 Task: Create a sub task System Test and UAT for the task  Implement a new cloud-based project accounting system for a company in the project BayTech , assign it to team member softage.2@softage.net and update the status of the sub task to  Completed , set the priority of the sub task to High
Action: Mouse moved to (569, 310)
Screenshot: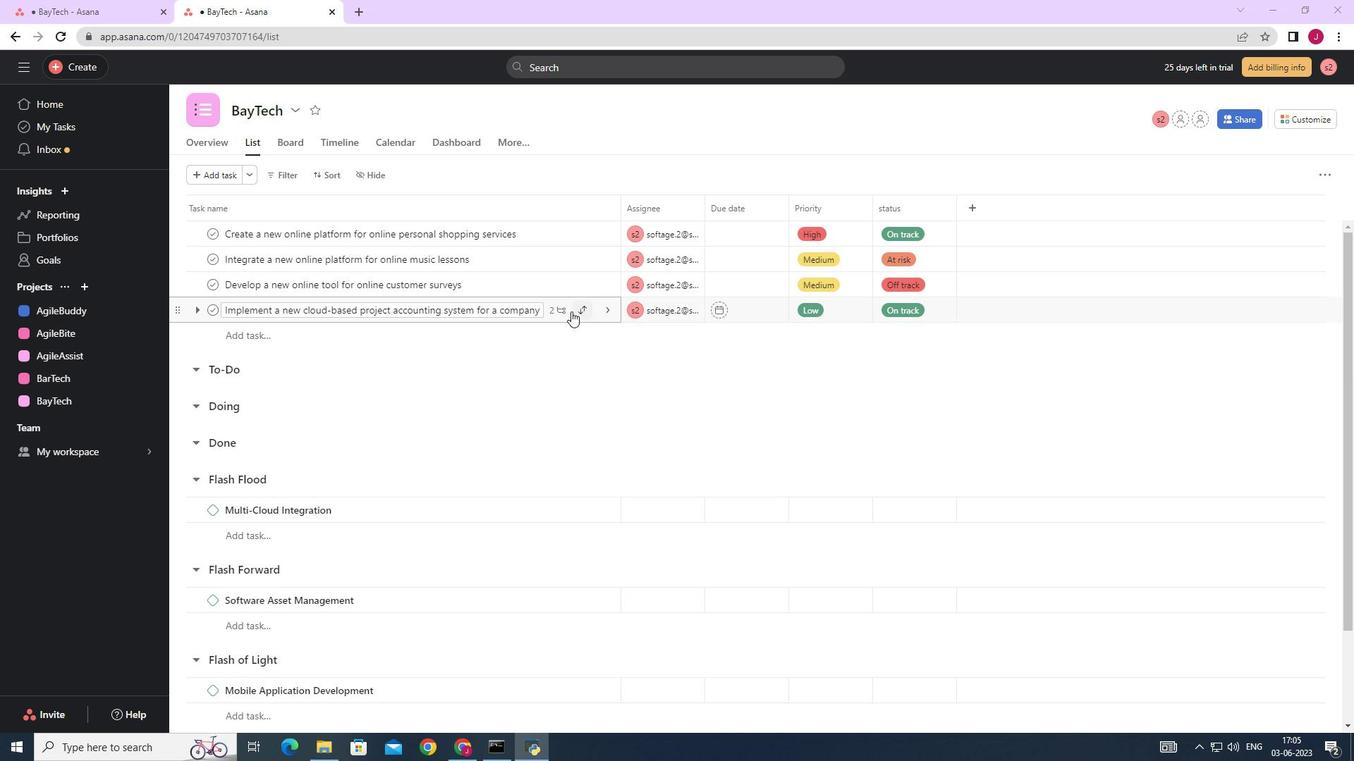 
Action: Mouse pressed left at (569, 310)
Screenshot: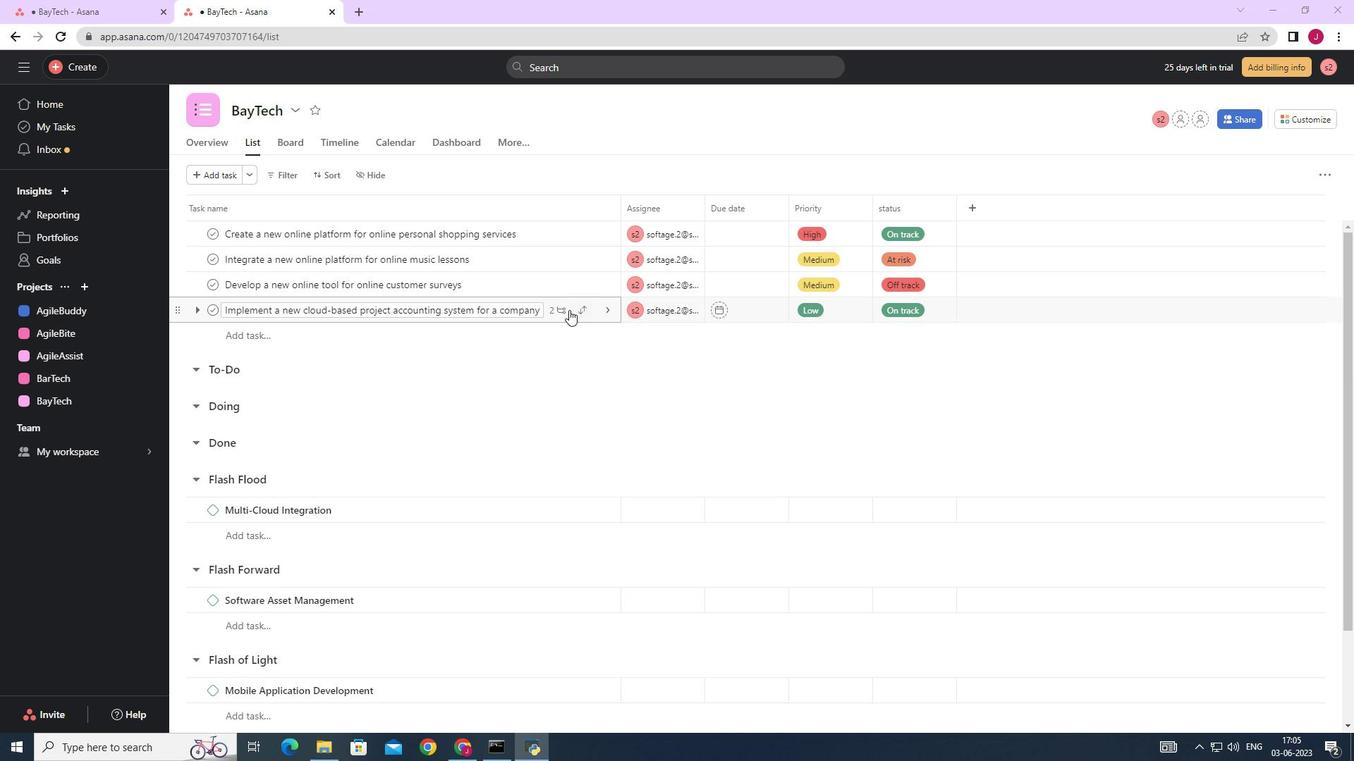 
Action: Mouse moved to (949, 494)
Screenshot: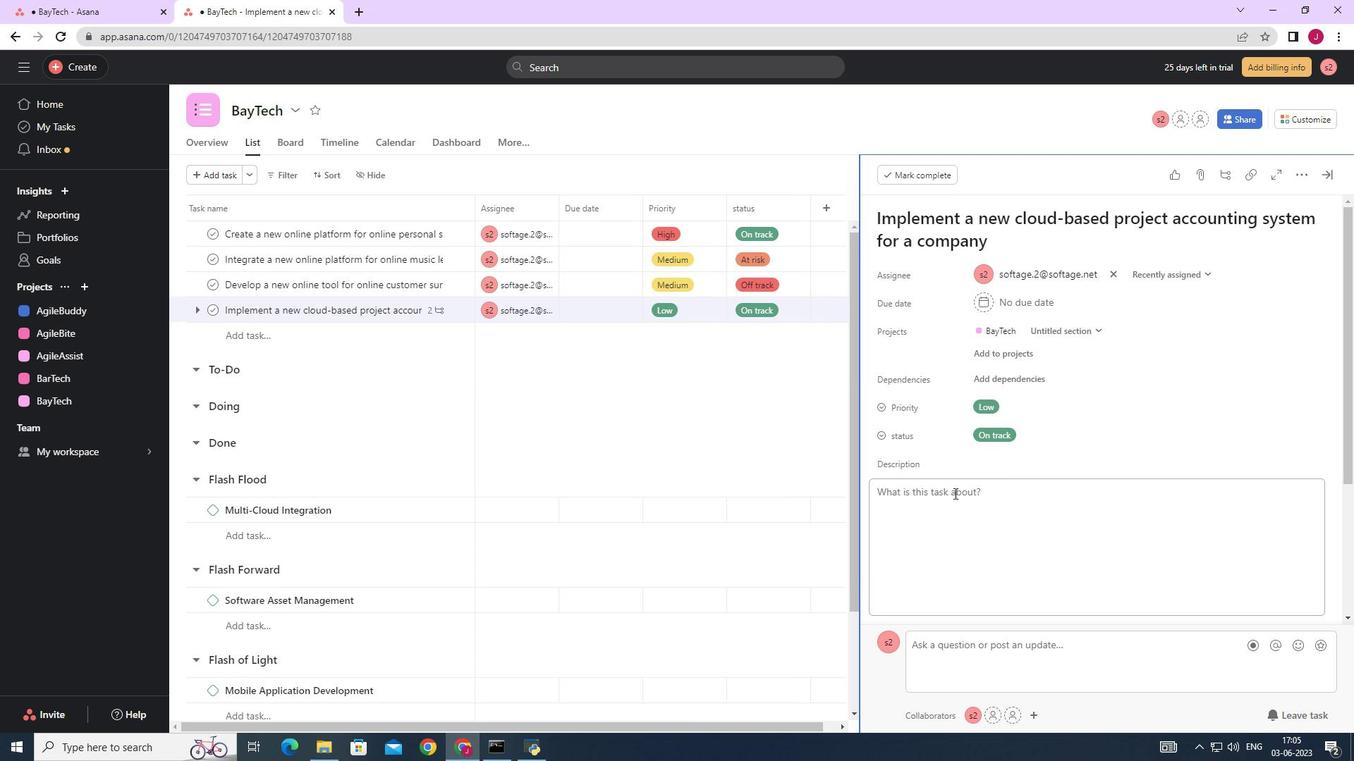 
Action: Mouse scrolled (949, 493) with delta (0, 0)
Screenshot: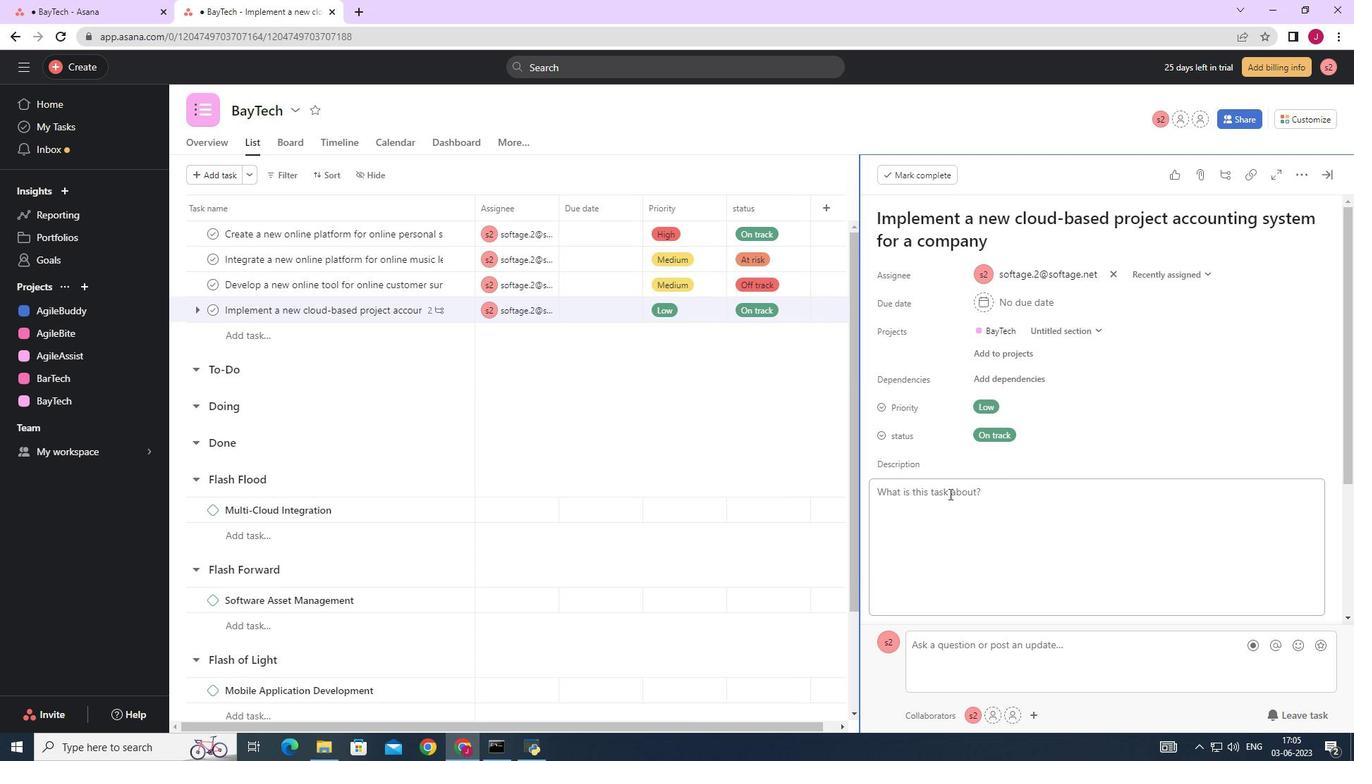 
Action: Mouse scrolled (949, 493) with delta (0, 0)
Screenshot: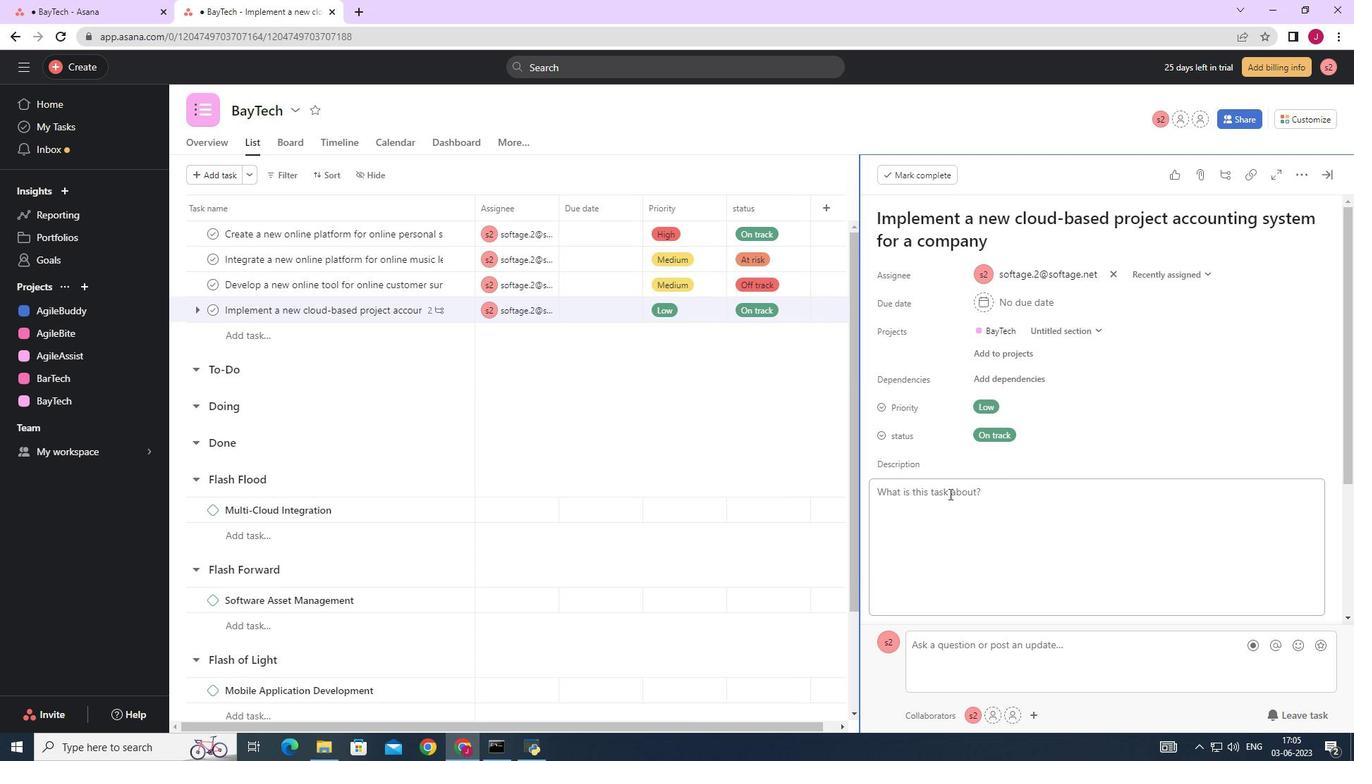 
Action: Mouse scrolled (949, 493) with delta (0, 0)
Screenshot: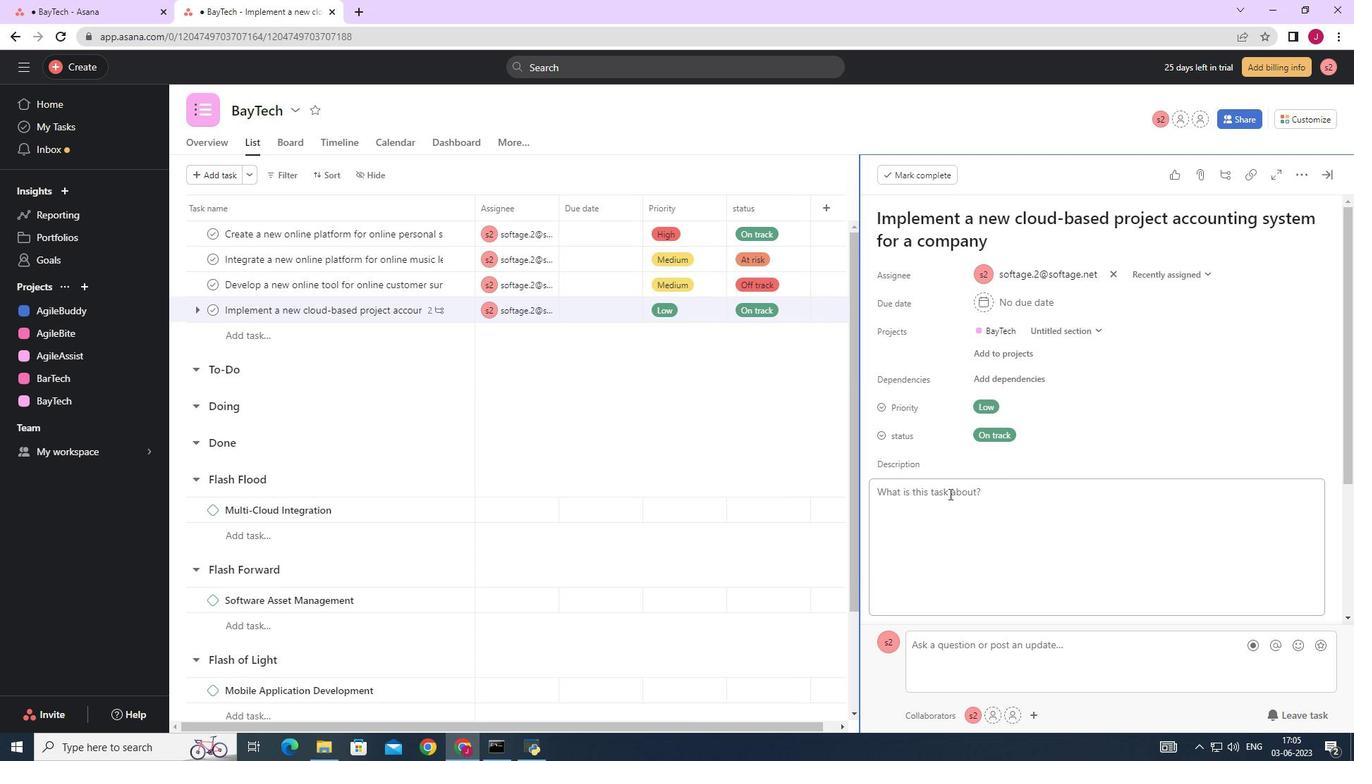 
Action: Mouse moved to (926, 509)
Screenshot: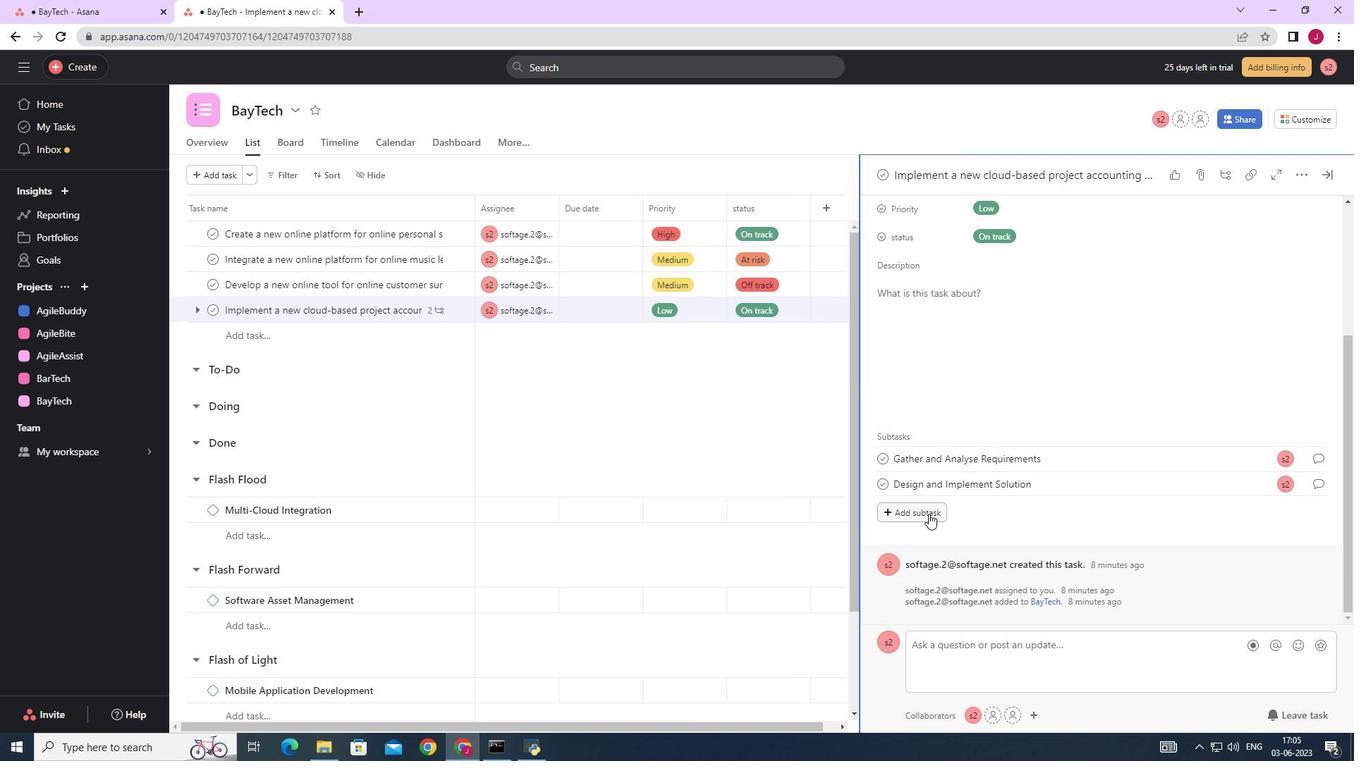
Action: Mouse pressed left at (926, 509)
Screenshot: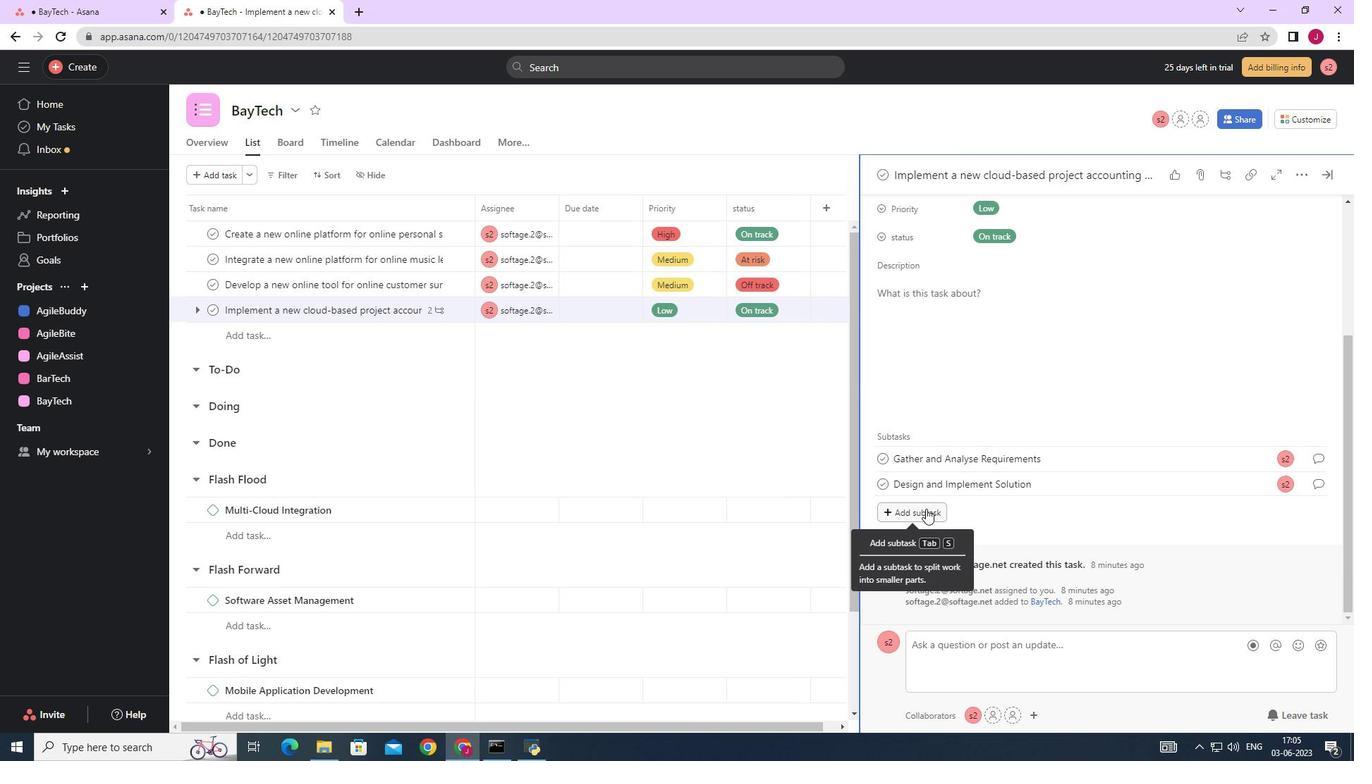 
Action: Mouse moved to (897, 483)
Screenshot: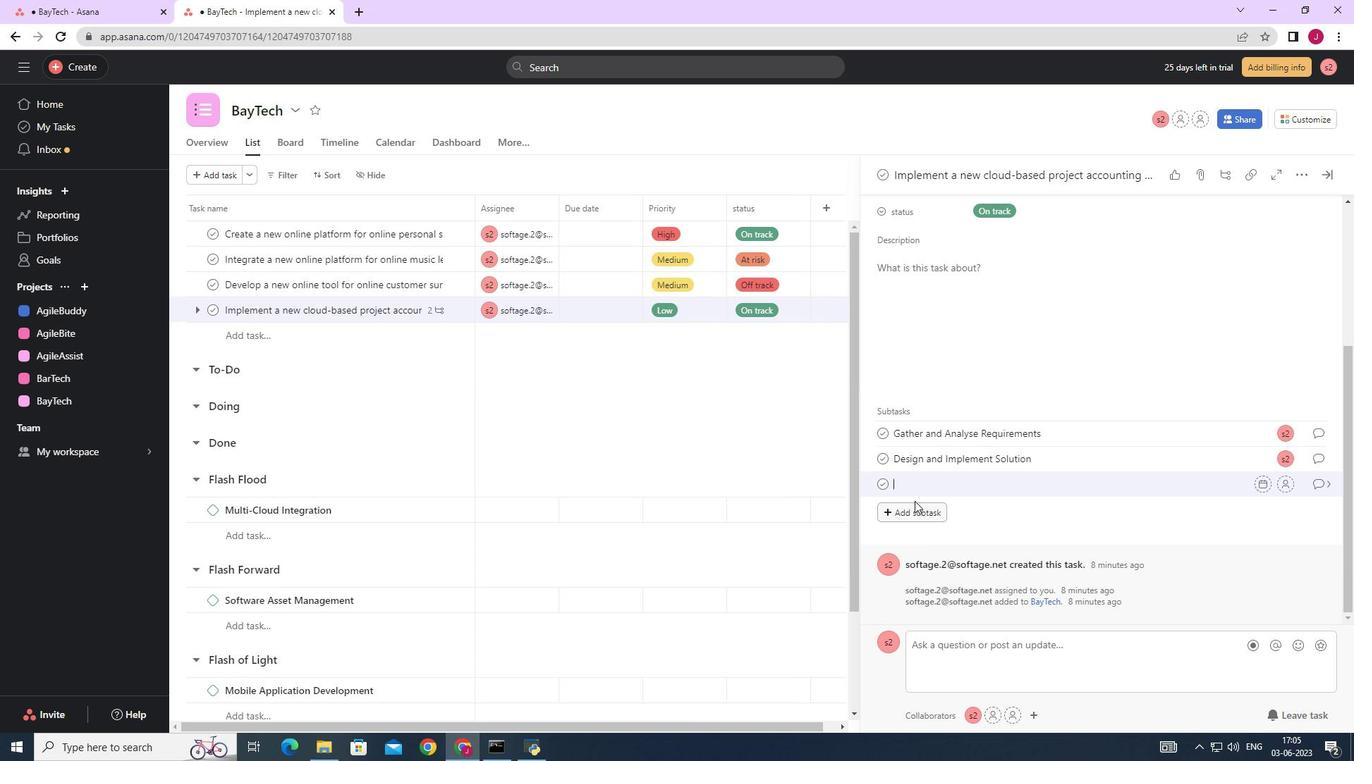 
Action: Key pressed <Key.caps_lock>S<Key.caps_lock>ystem<Key.space><Key.caps_lock>T<Key.caps_lock>est<Key.space><Key.caps_lock><Key.caps_lock>ab<Key.backspace>nd<Key.space><Key.caps_lock>UAT
Screenshot: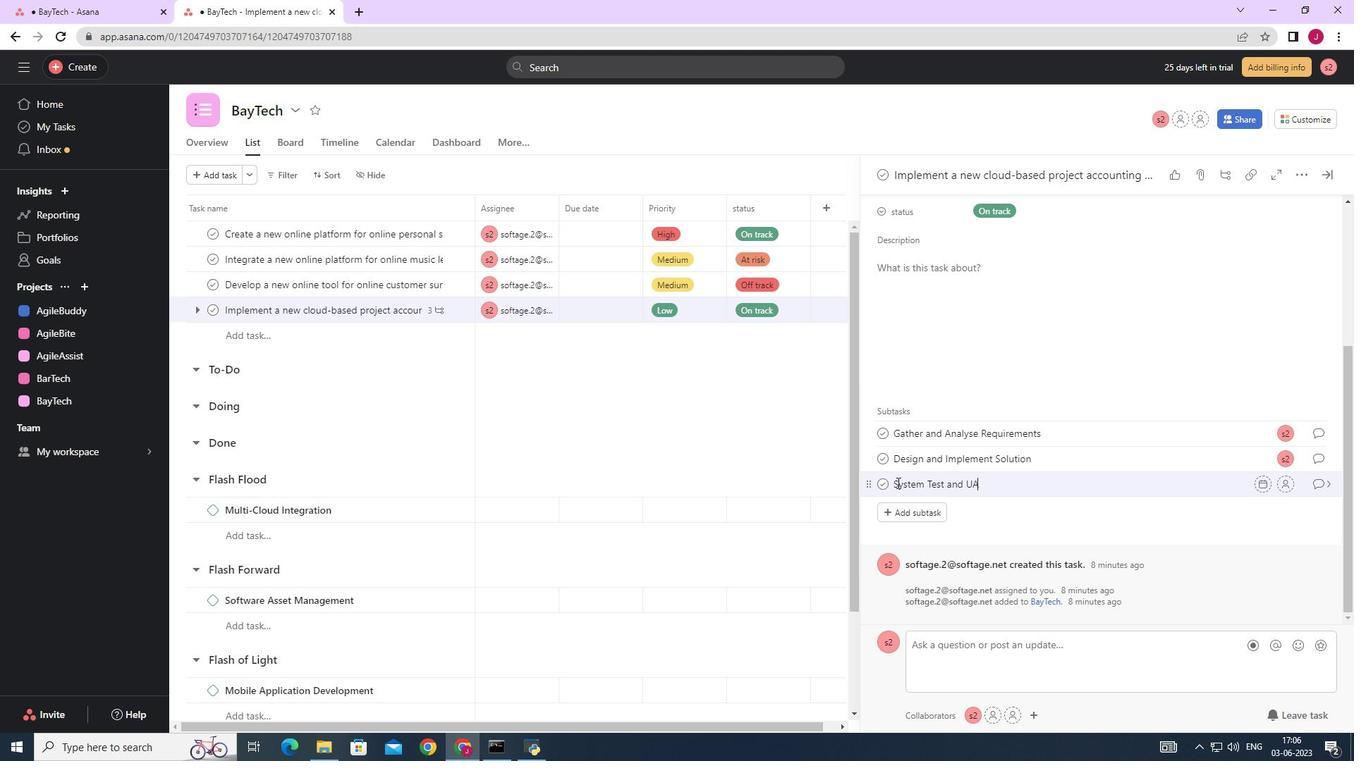 
Action: Mouse moved to (1288, 482)
Screenshot: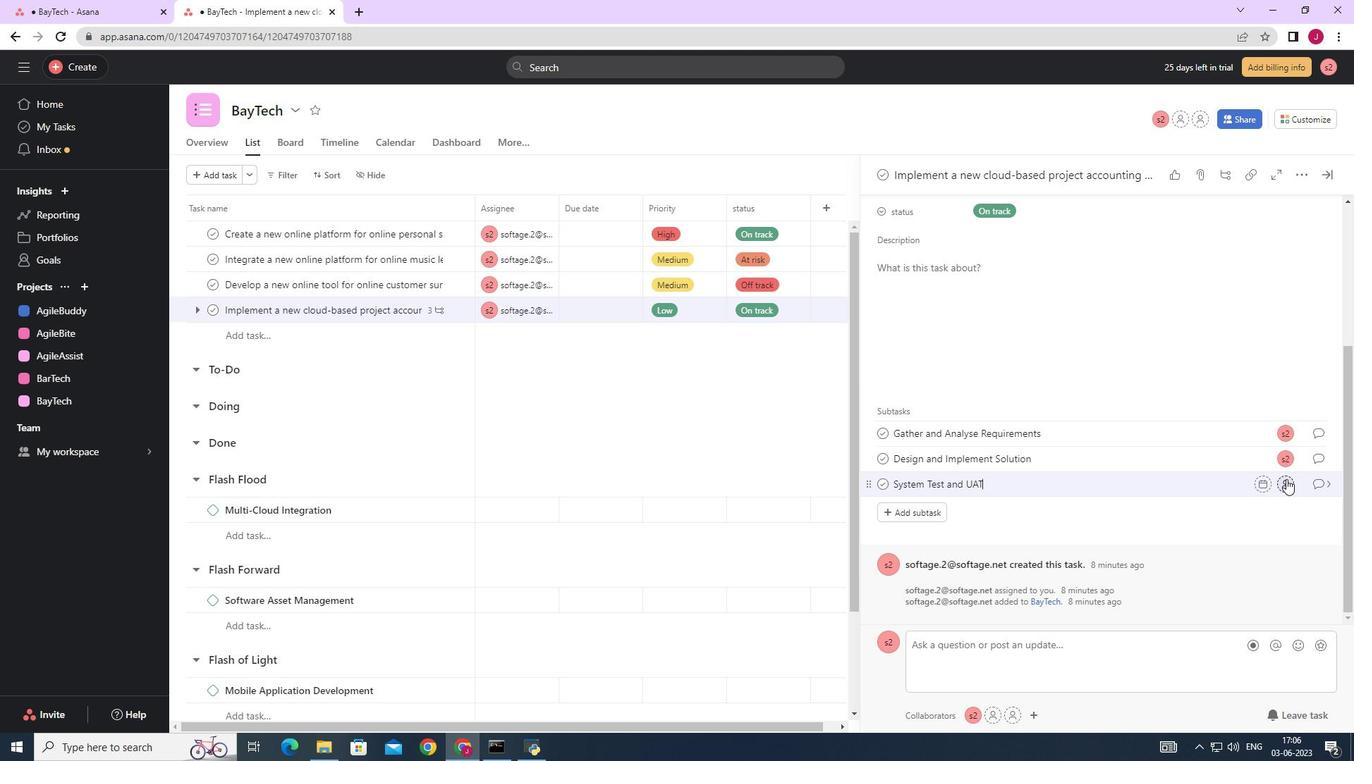 
Action: Mouse pressed left at (1288, 482)
Screenshot: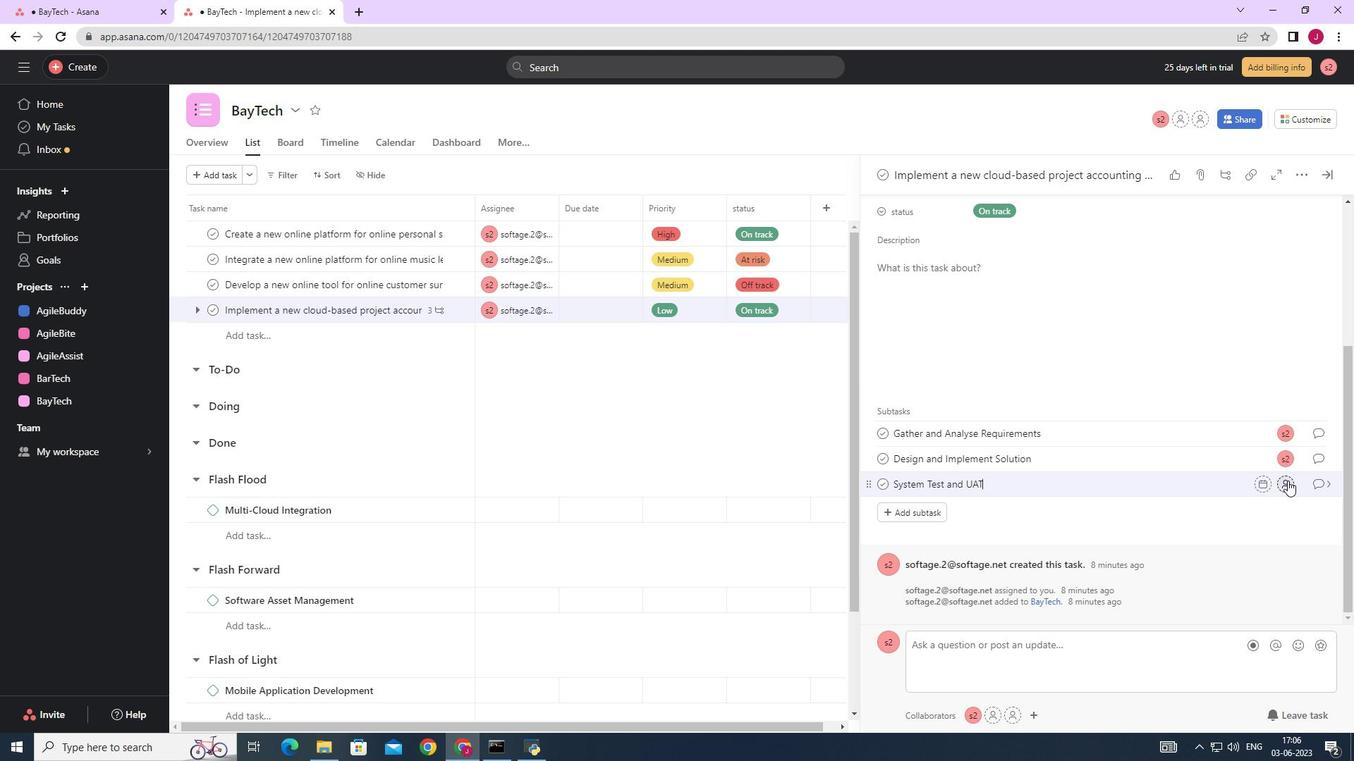 
Action: Mouse moved to (1191, 473)
Screenshot: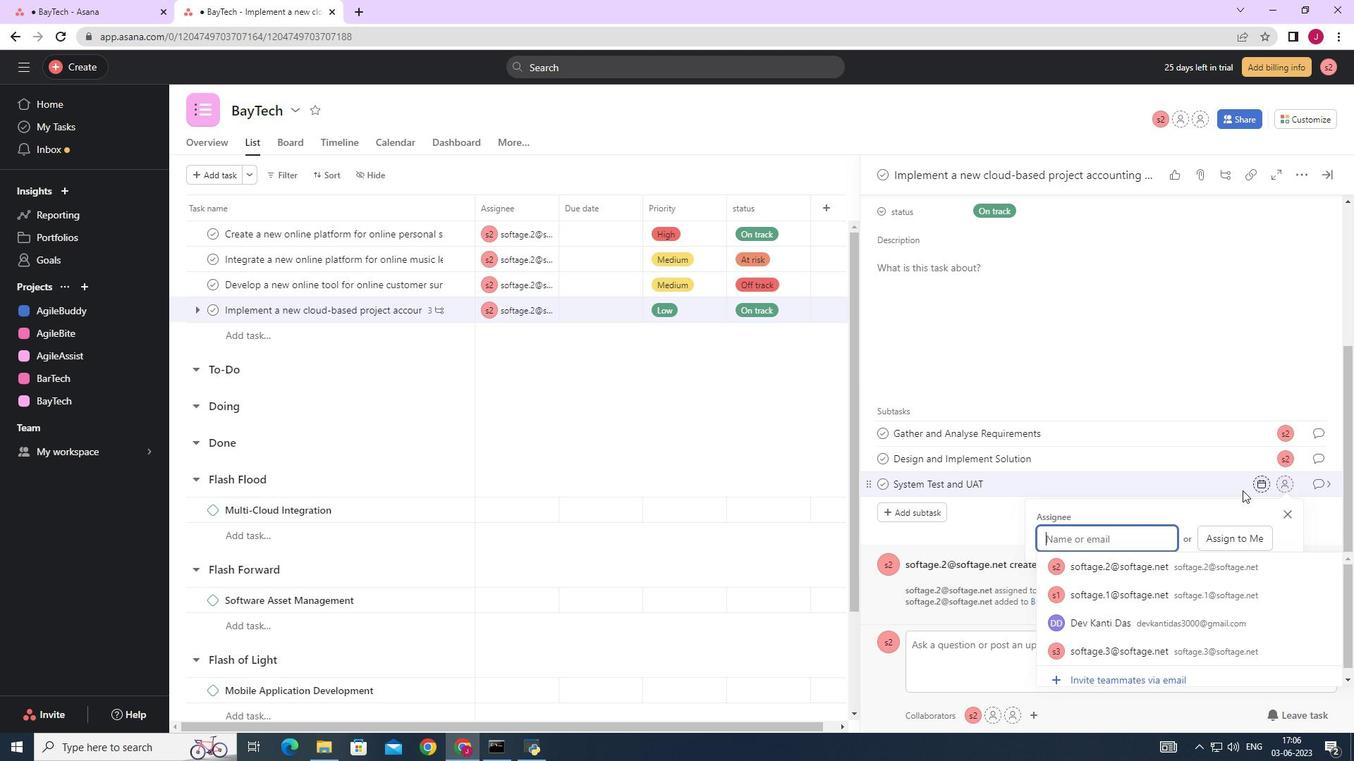 
Action: Key pressed SOFTAGE.2
Screenshot: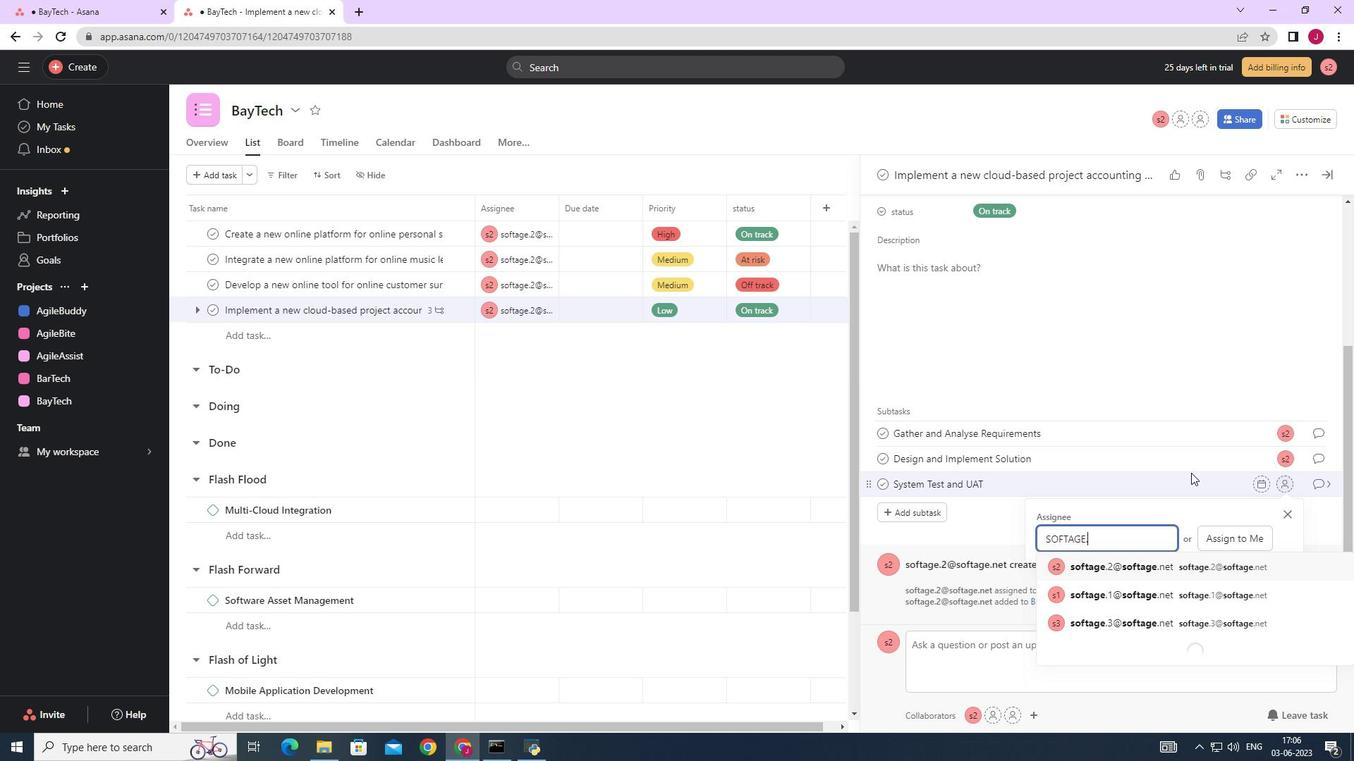 
Action: Mouse moved to (1117, 566)
Screenshot: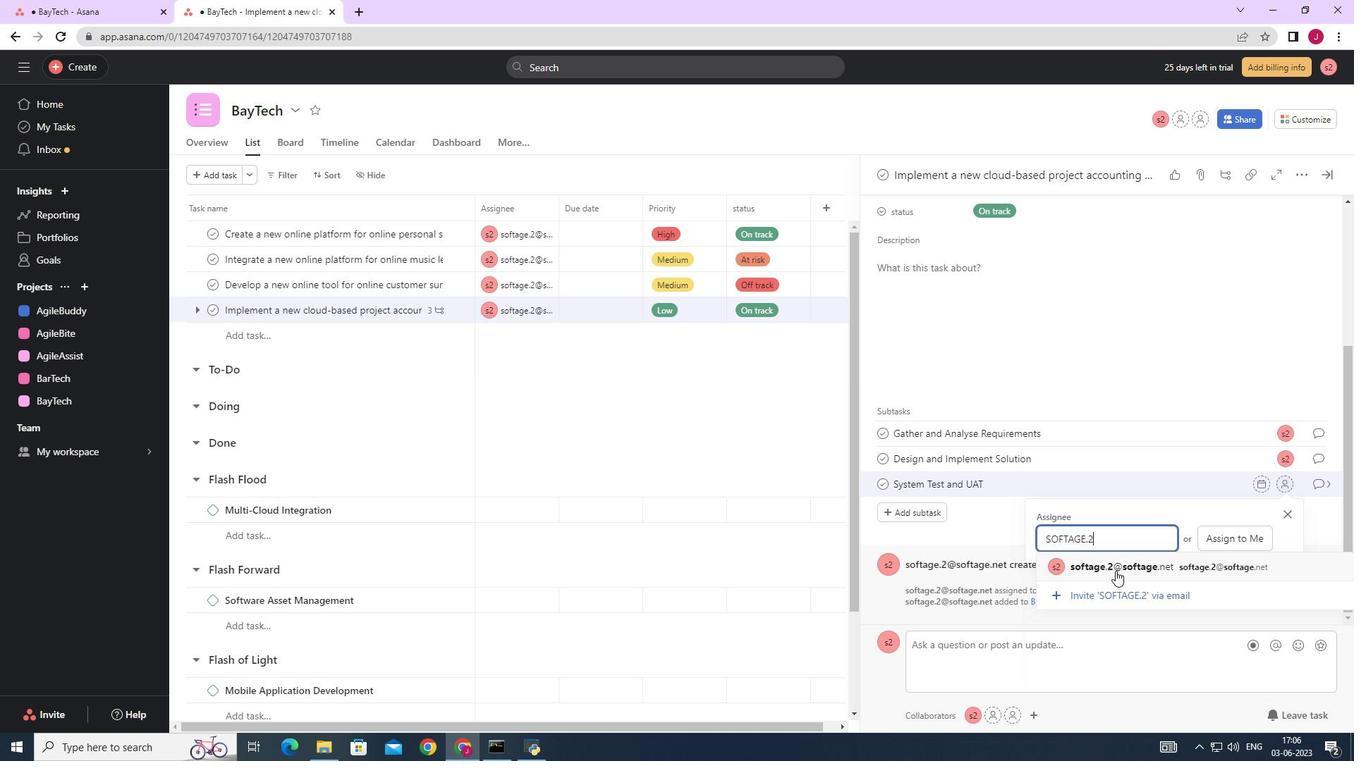 
Action: Mouse pressed left at (1117, 566)
Screenshot: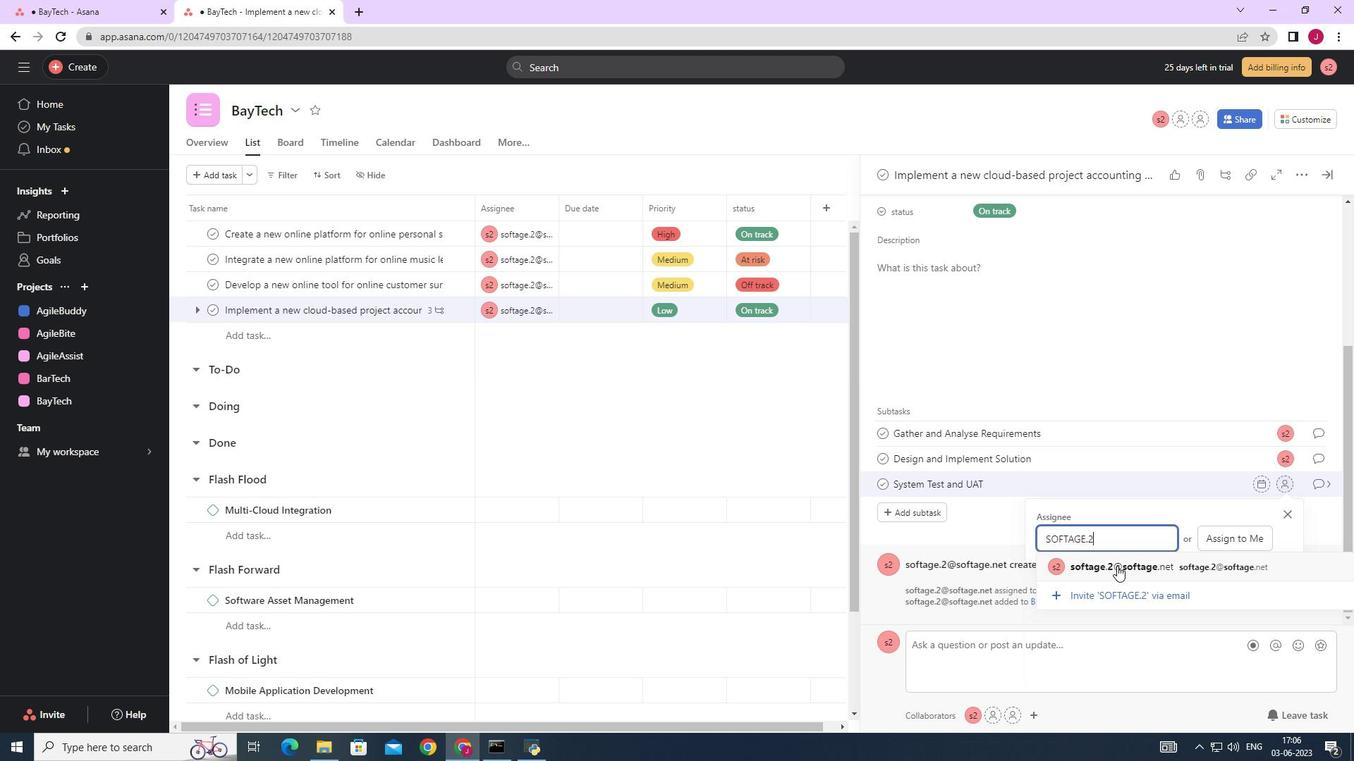 
Action: Mouse moved to (1325, 476)
Screenshot: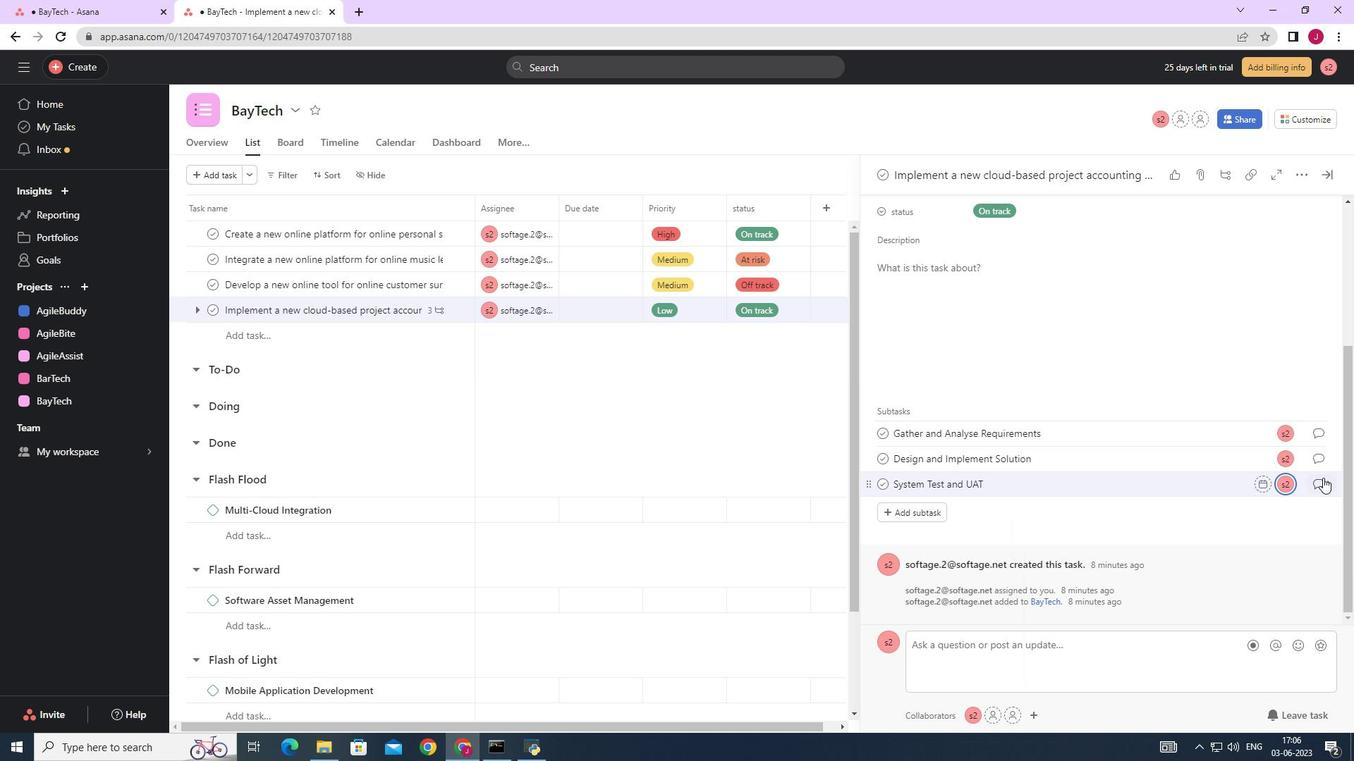 
Action: Mouse pressed left at (1325, 476)
Screenshot: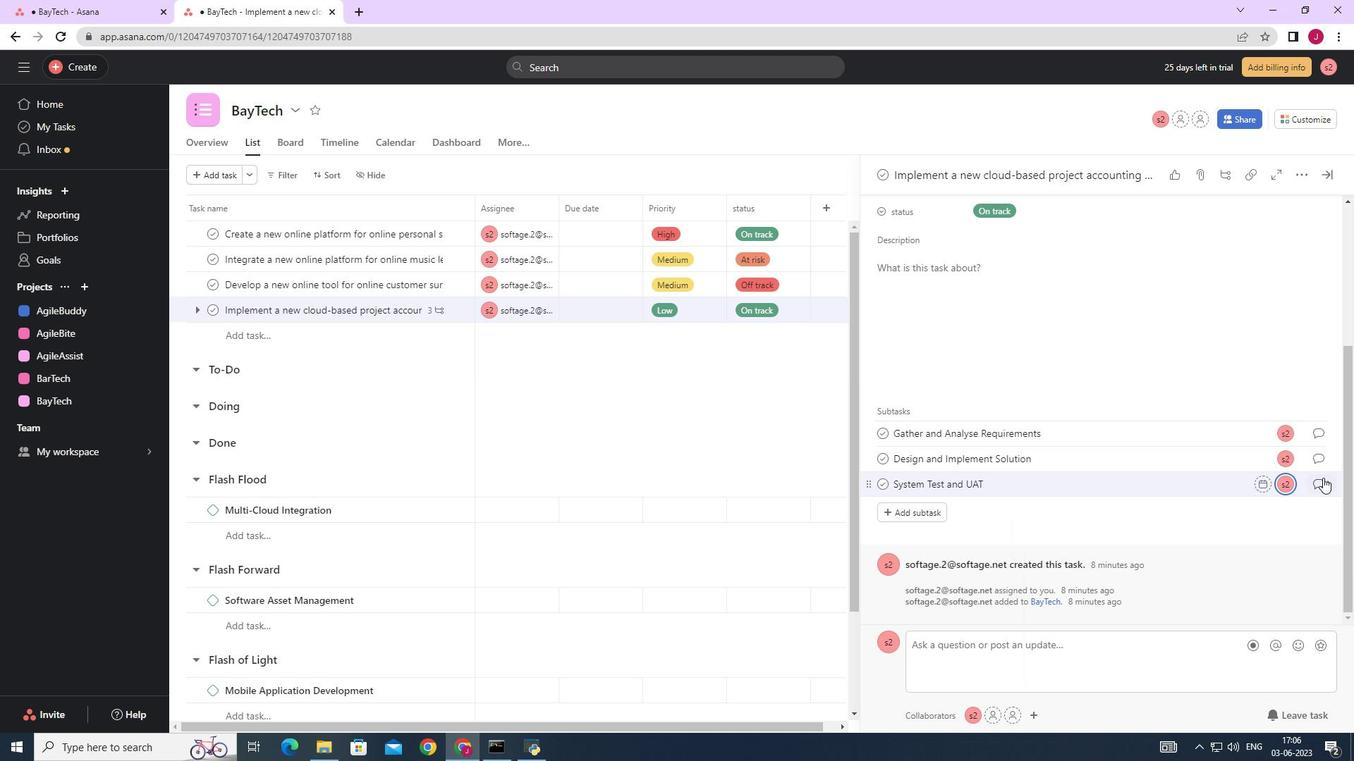 
Action: Mouse moved to (941, 371)
Screenshot: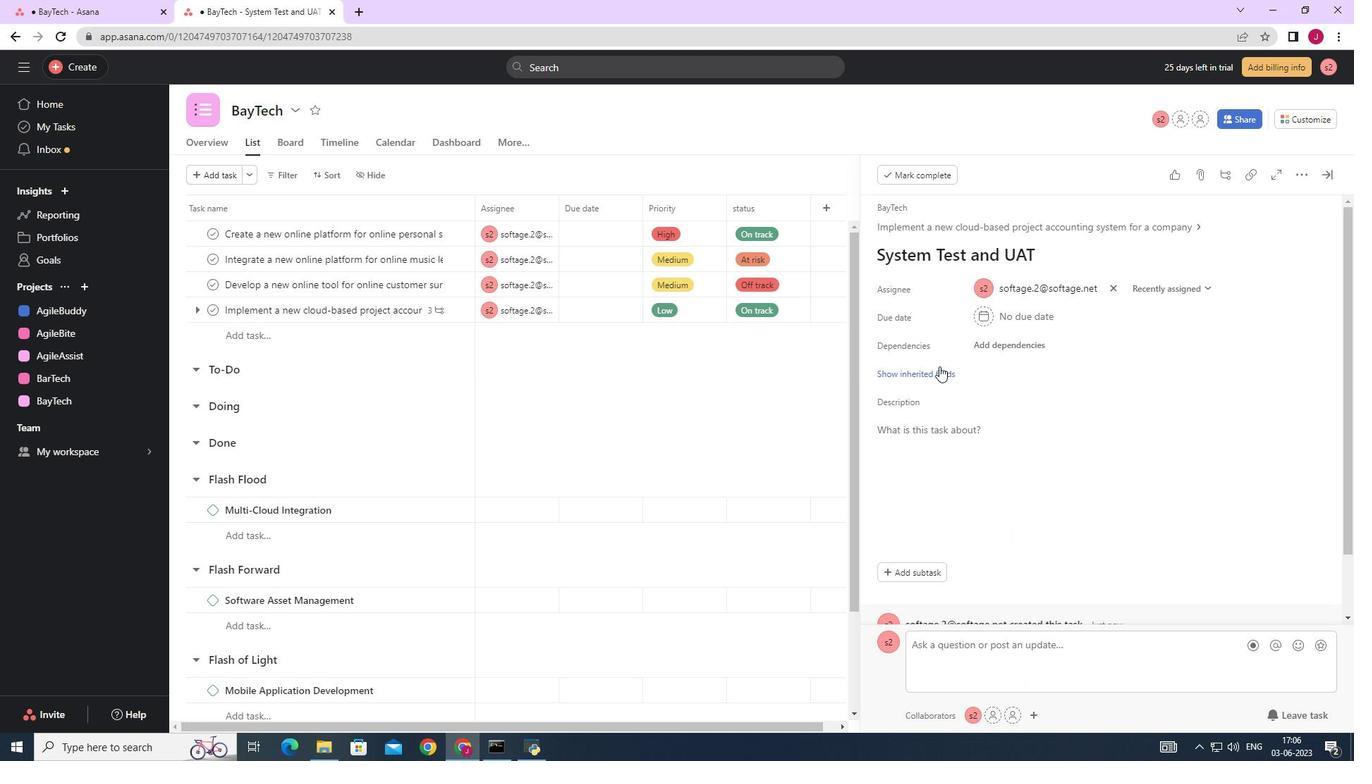 
Action: Mouse pressed left at (941, 371)
Screenshot: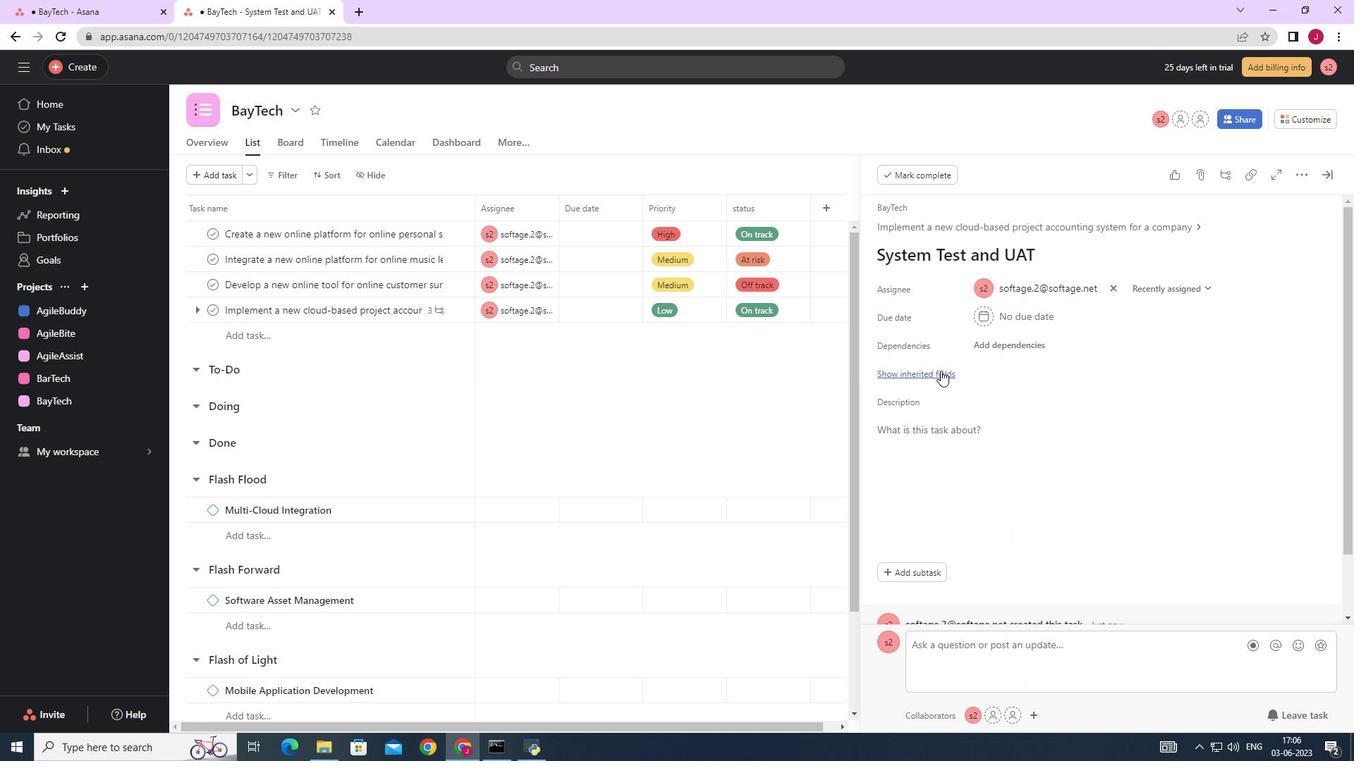 
Action: Mouse moved to (979, 404)
Screenshot: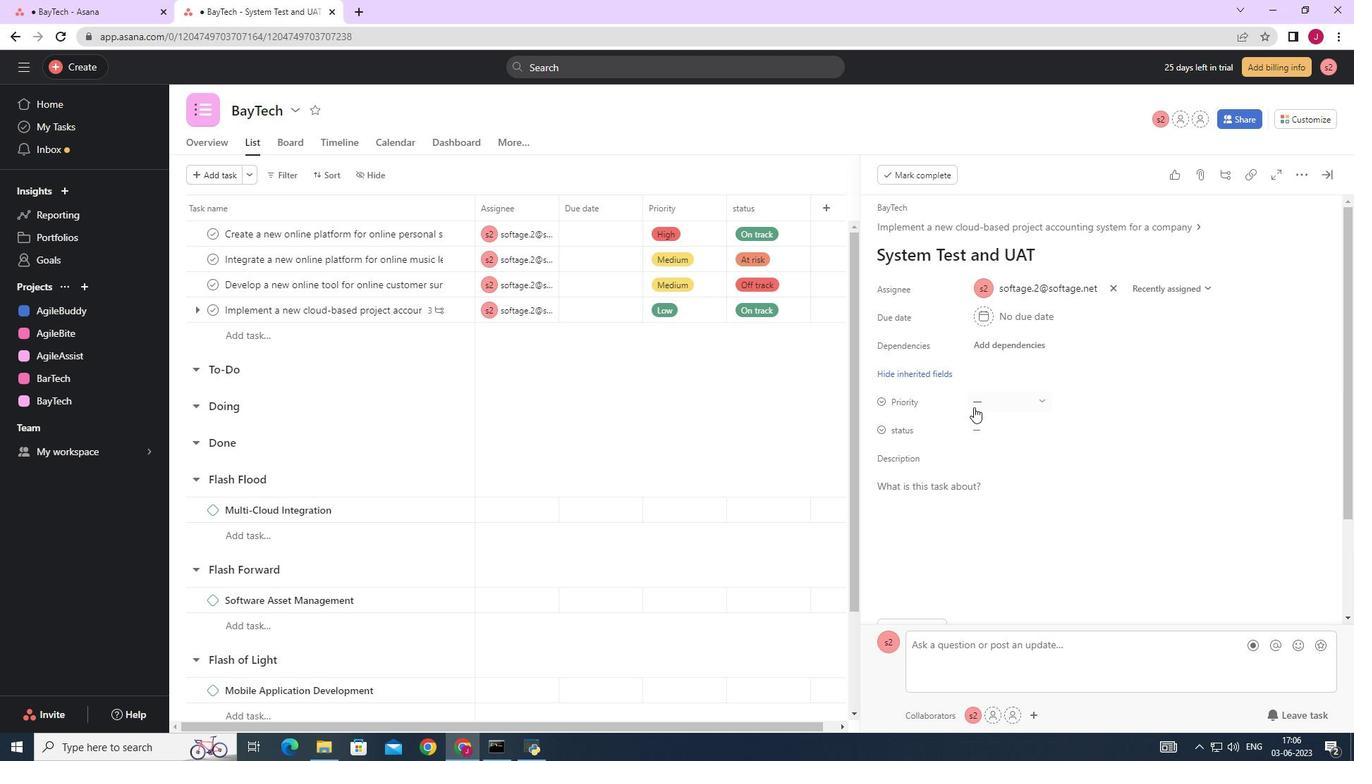 
Action: Mouse pressed left at (979, 404)
Screenshot: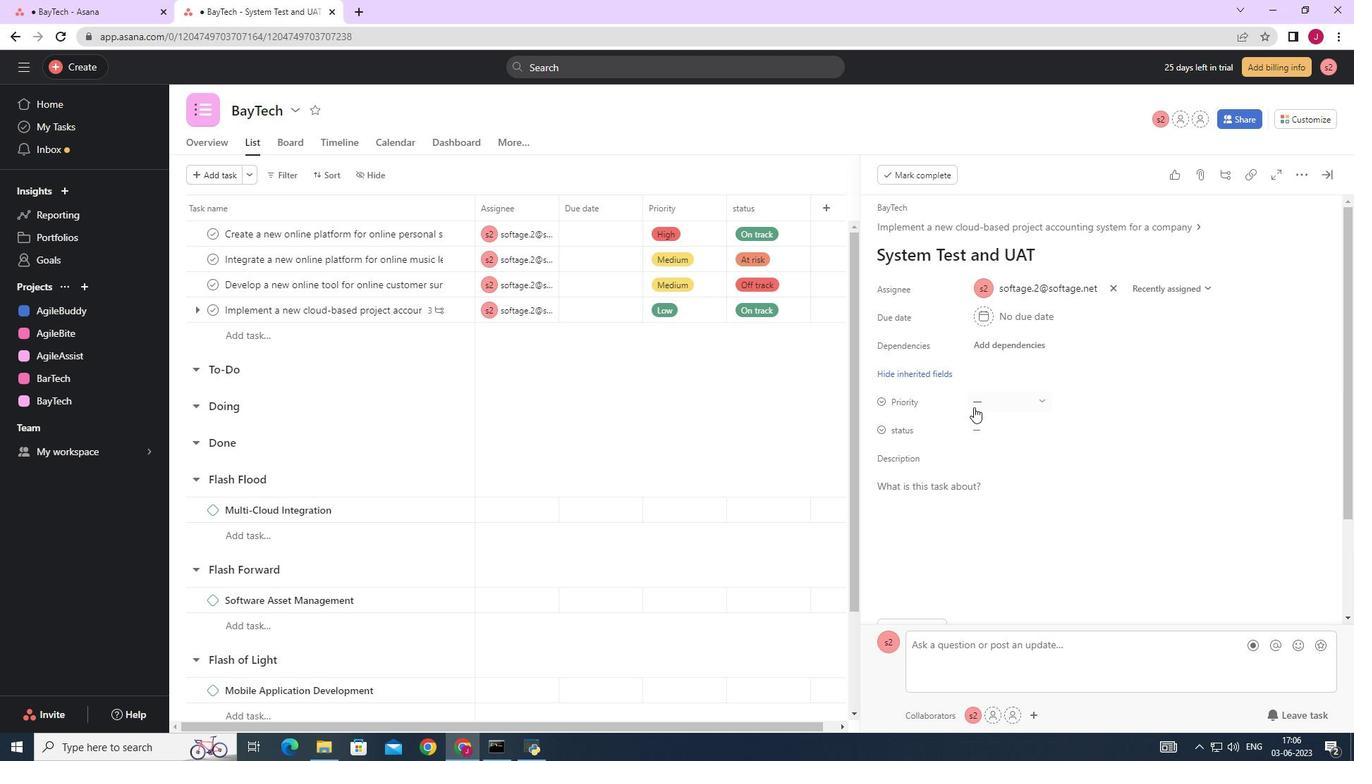 
Action: Mouse moved to (1014, 447)
Screenshot: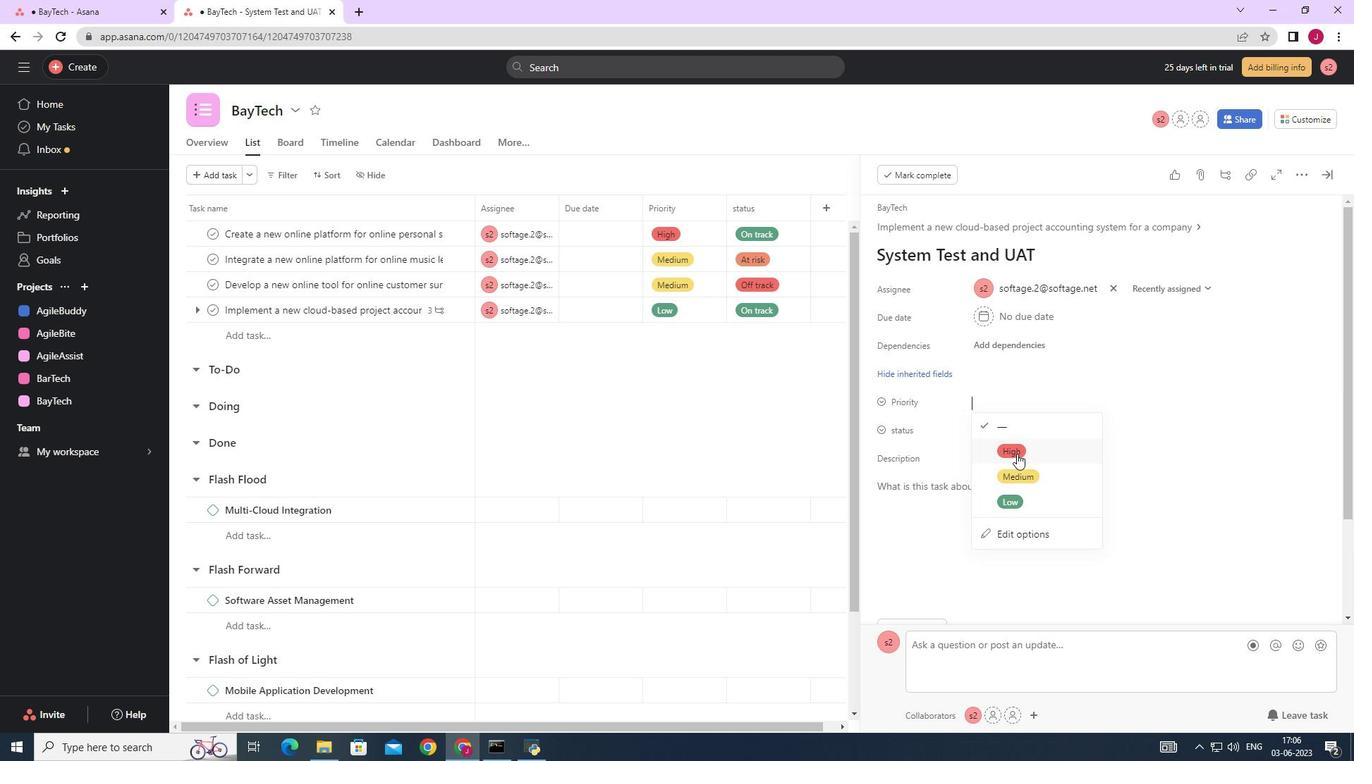 
Action: Mouse pressed left at (1014, 447)
Screenshot: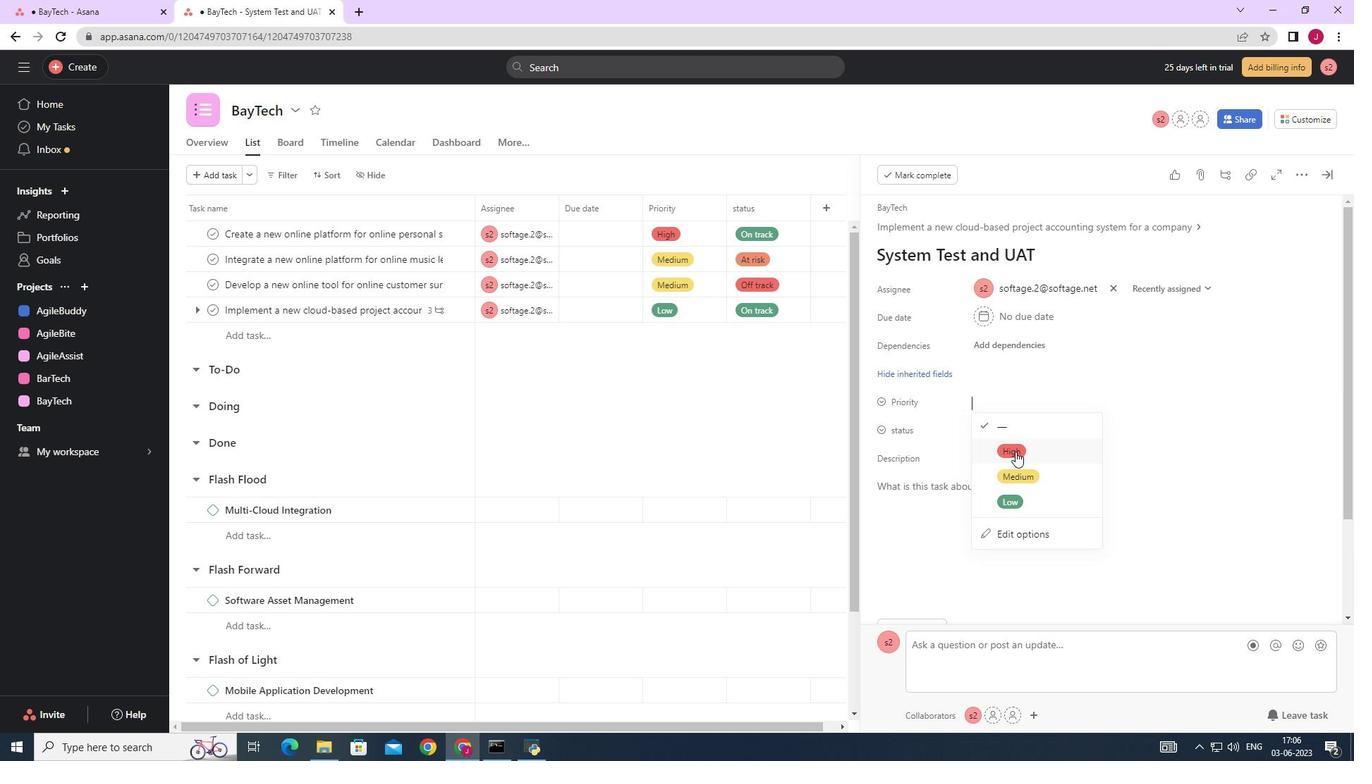 
Action: Mouse moved to (1016, 427)
Screenshot: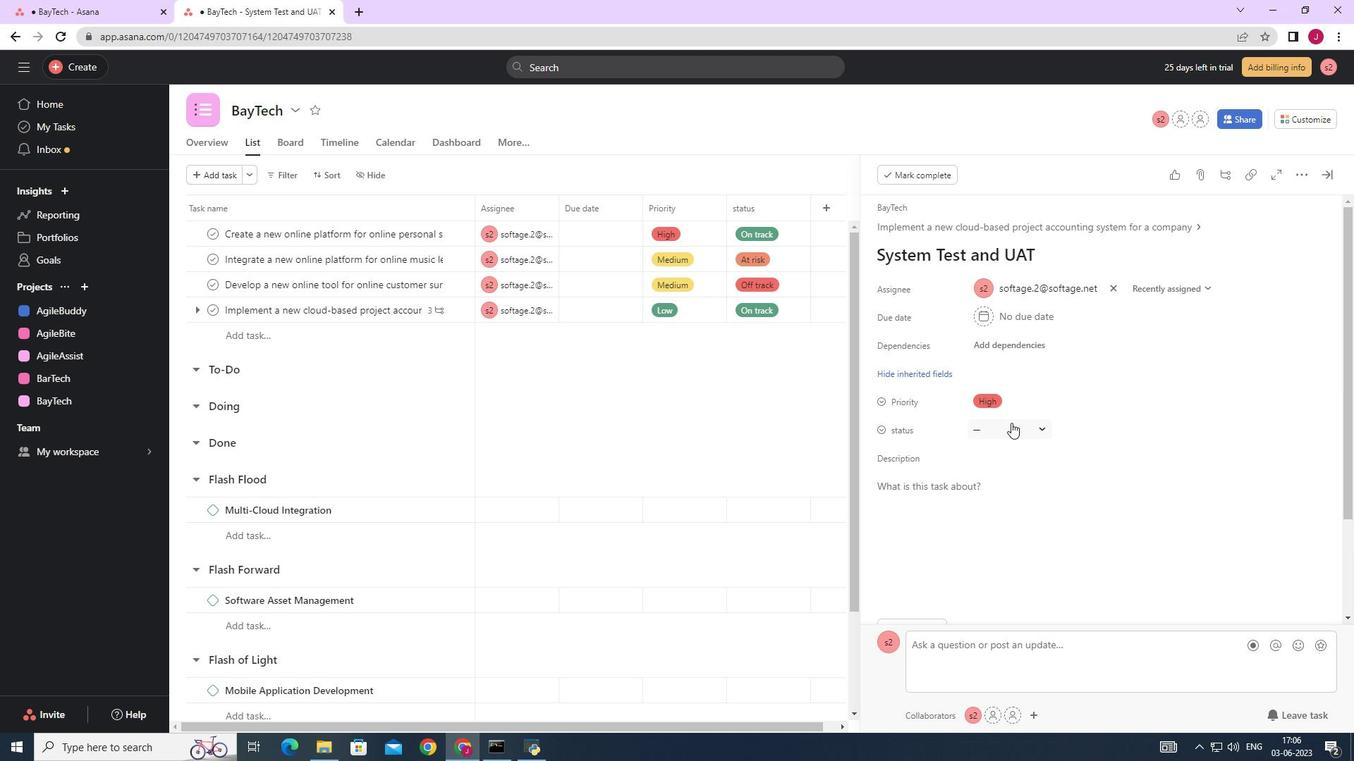
Action: Mouse pressed left at (1016, 427)
Screenshot: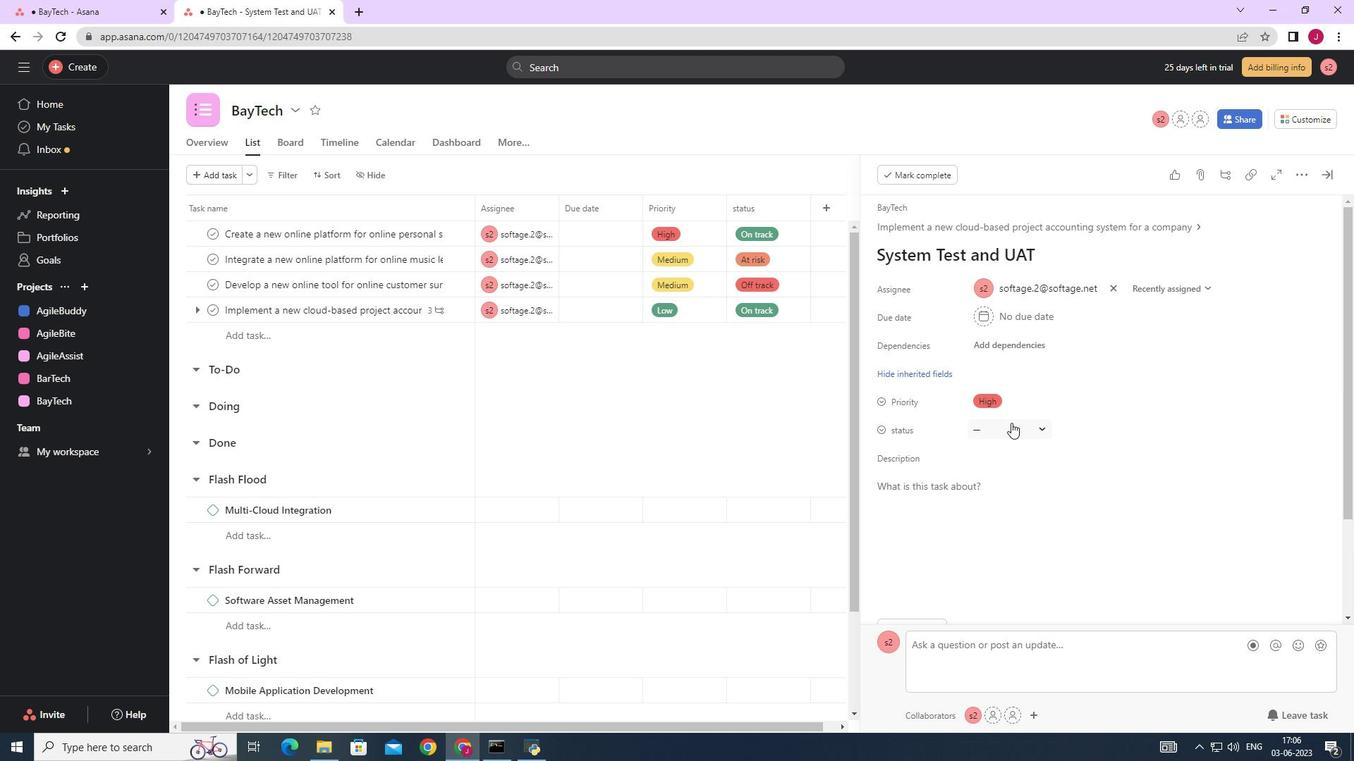 
Action: Mouse moved to (1030, 551)
Screenshot: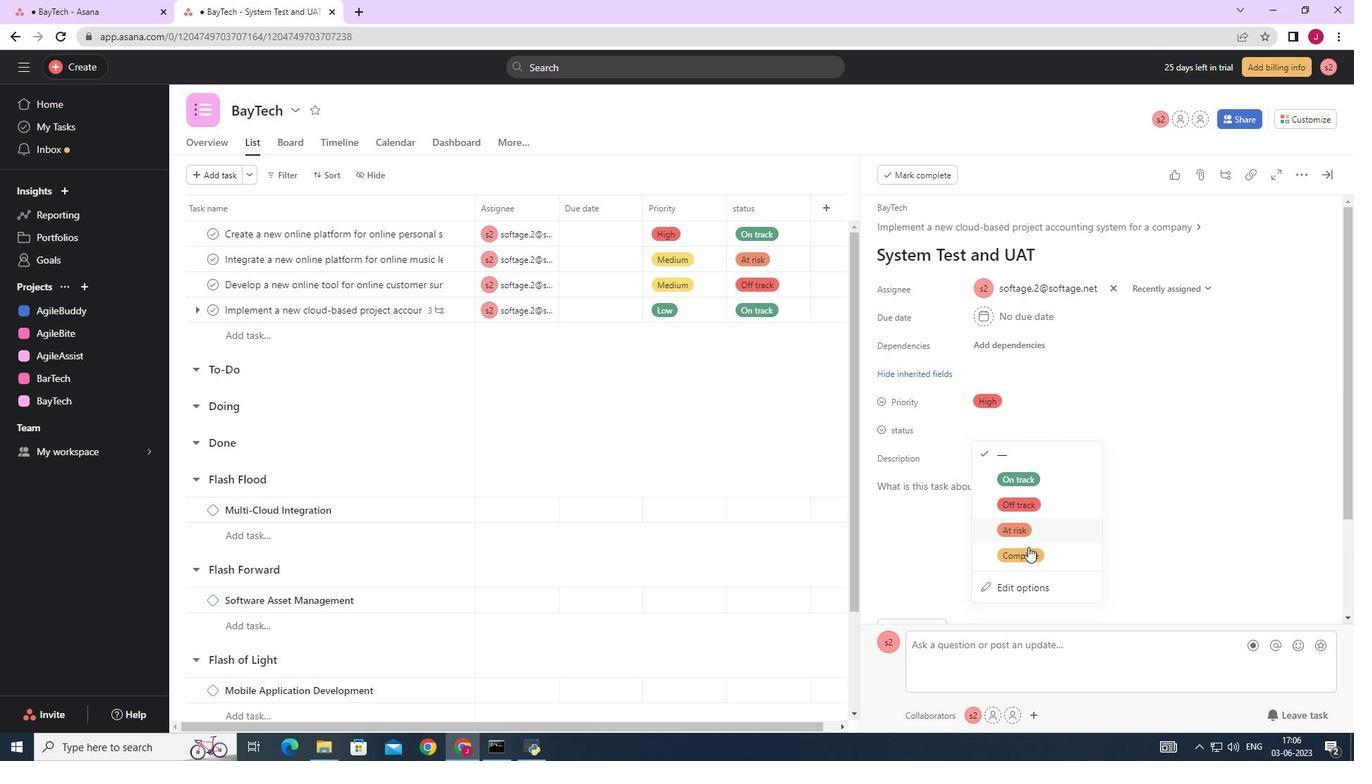 
Action: Mouse pressed left at (1030, 551)
Screenshot: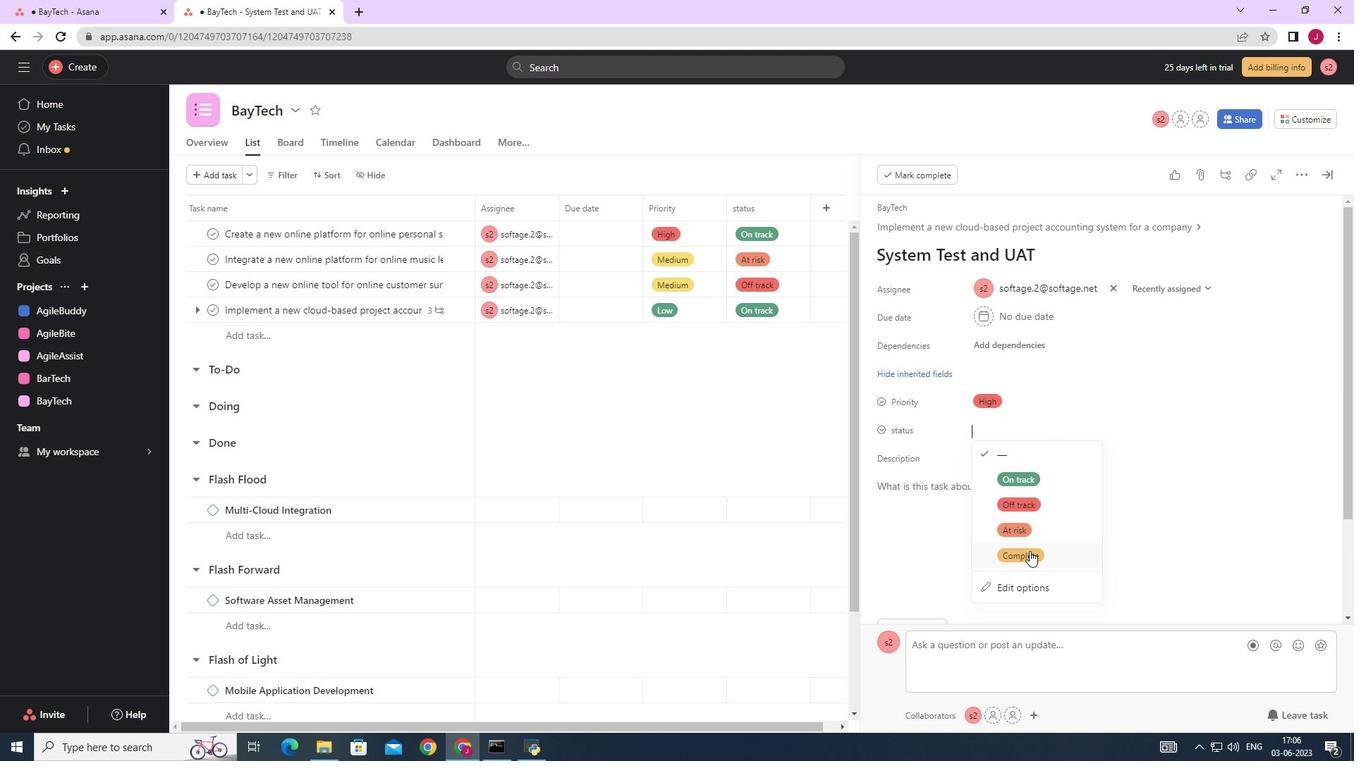 
Action: Mouse moved to (1327, 174)
Screenshot: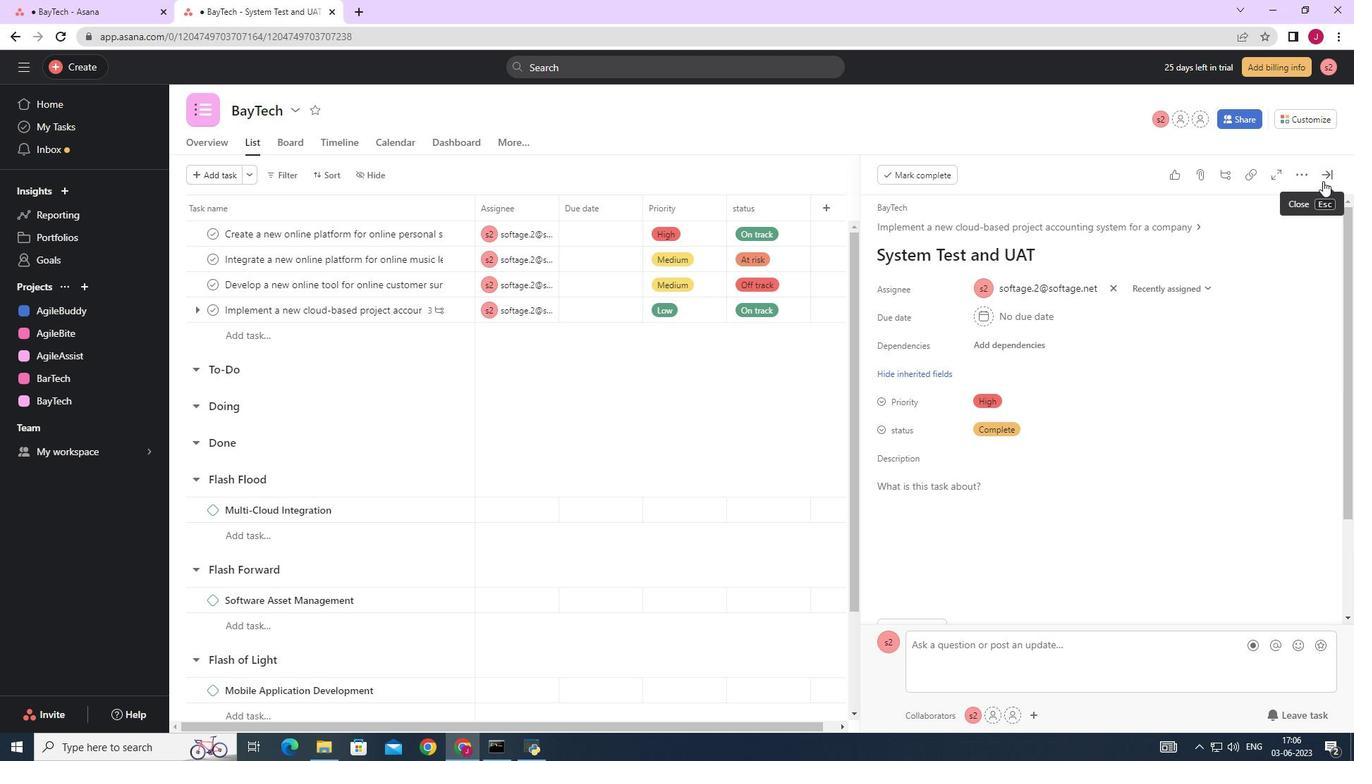 
Action: Mouse pressed left at (1327, 174)
Screenshot: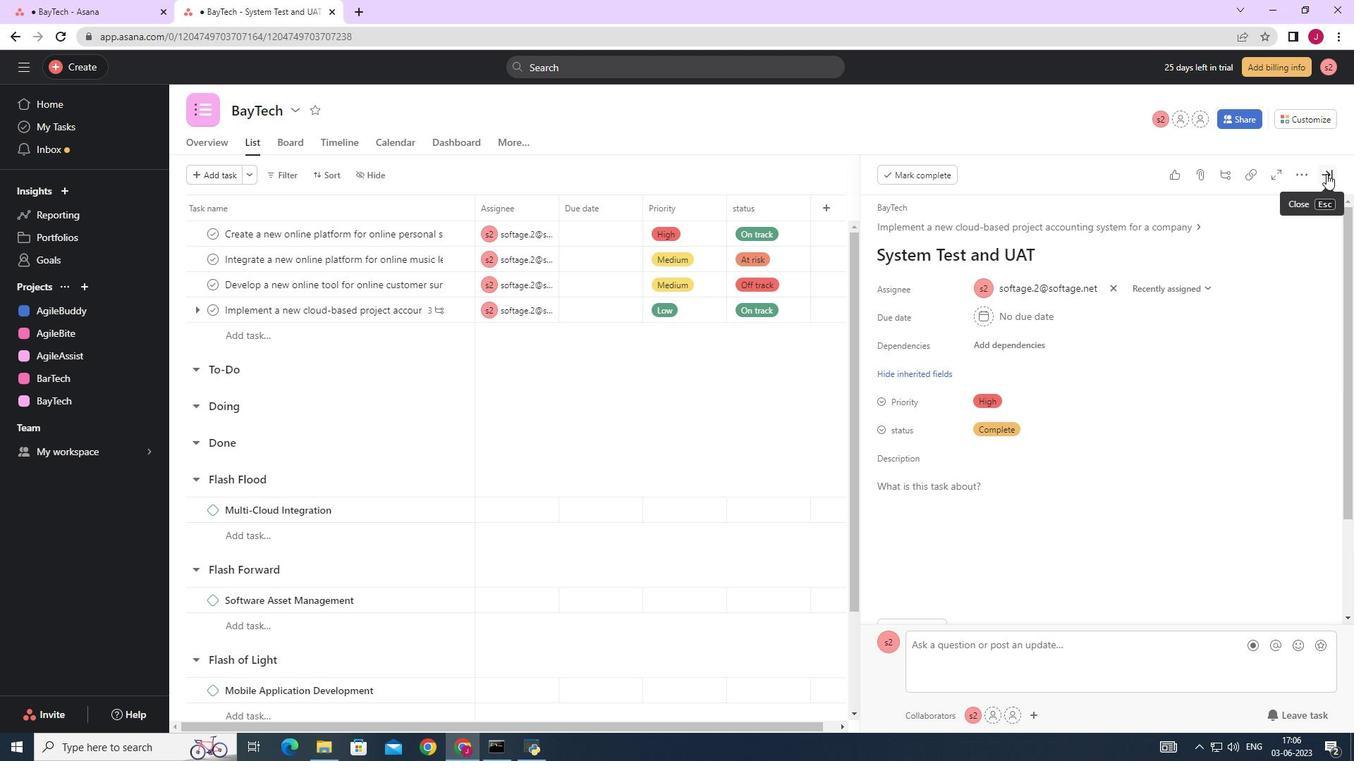 
Action: Mouse moved to (1327, 174)
Screenshot: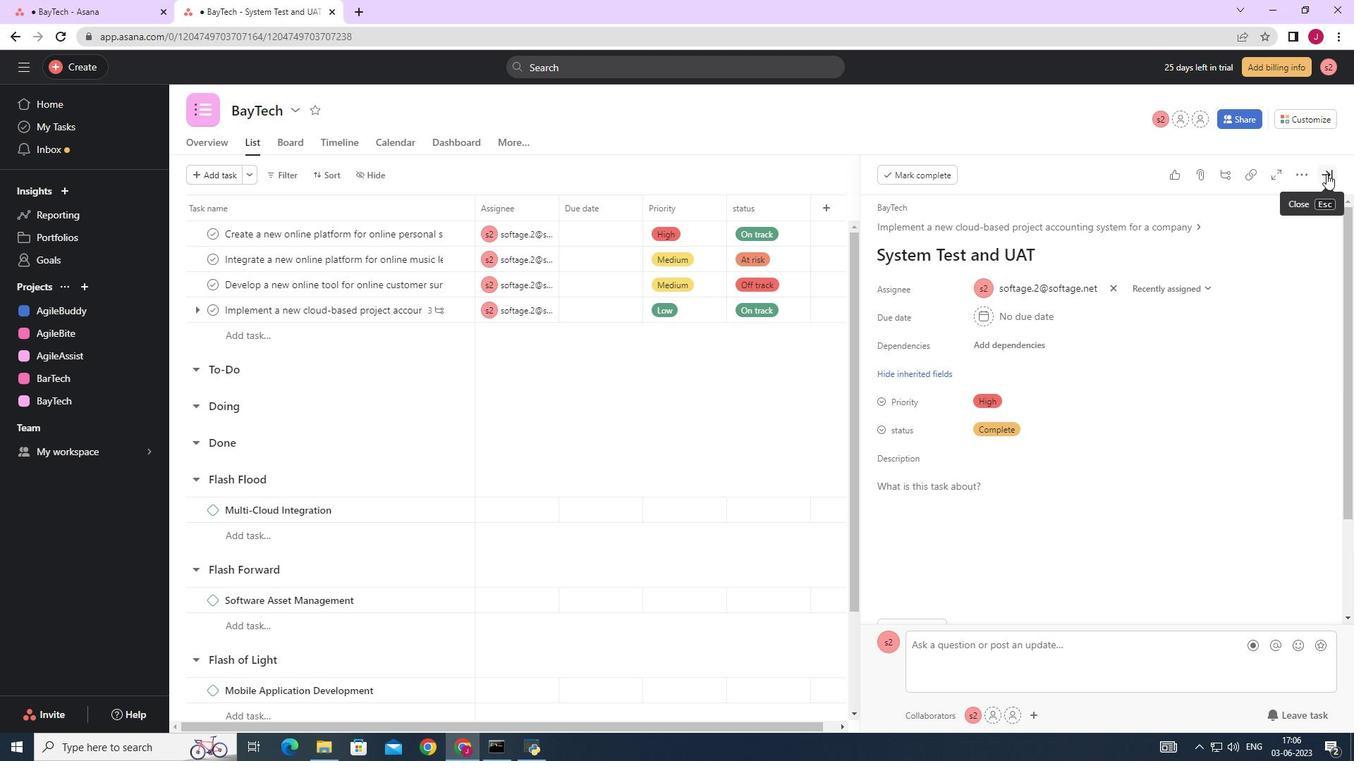 
